 Task: Create in the project AgileOpus in Backlog an issue 'Develop a new tool for automated testing of web application cross-browser compatibility and responsiveness', assign it to team member softage.3@softage.net and change the status to IN PROGRESS. Create in the project AgileOpus in Backlog an issue 'Upgrade the logging and reporting features of a web application to improve system monitoring and analysis', assign it to team member softage.4@softage.net and change the status to IN PROGRESS
Action: Mouse moved to (254, 403)
Screenshot: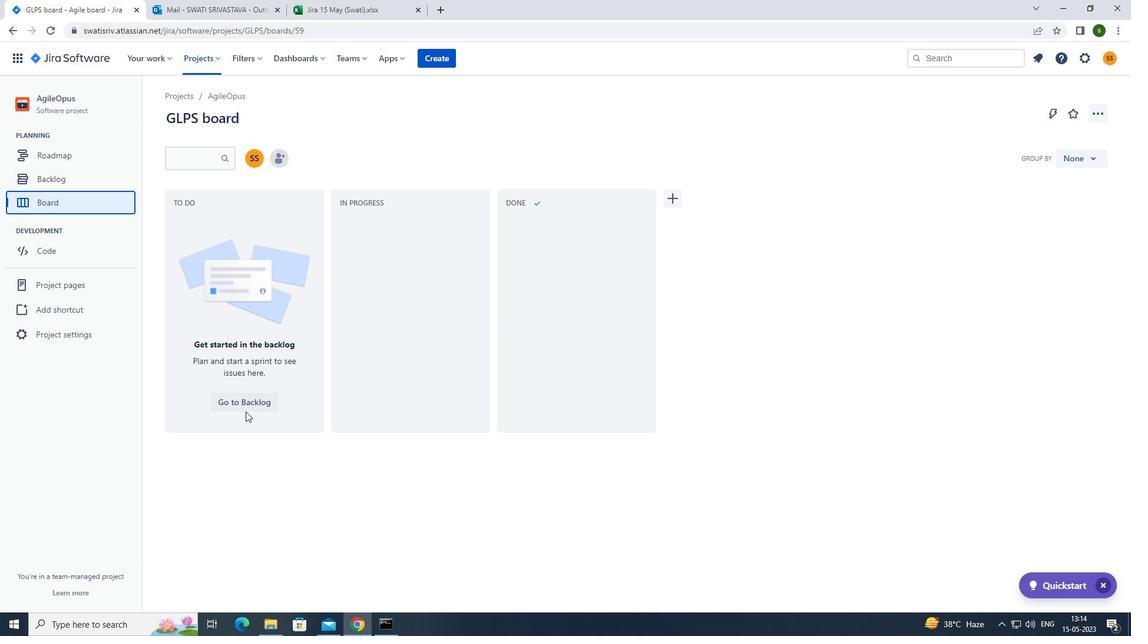 
Action: Mouse pressed left at (254, 403)
Screenshot: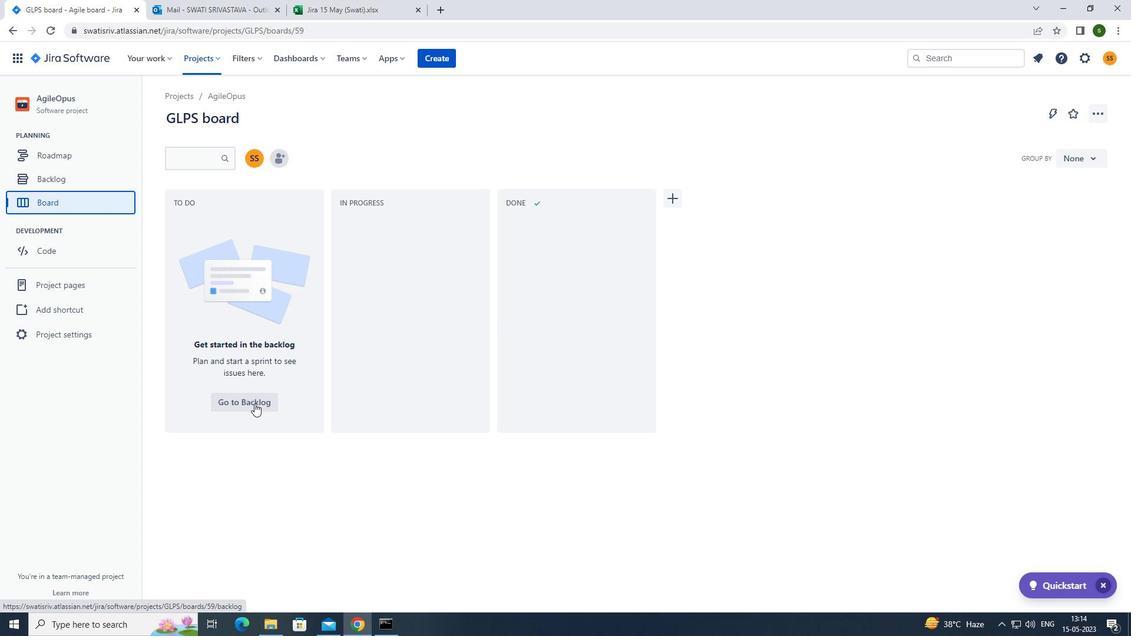 
Action: Mouse moved to (279, 240)
Screenshot: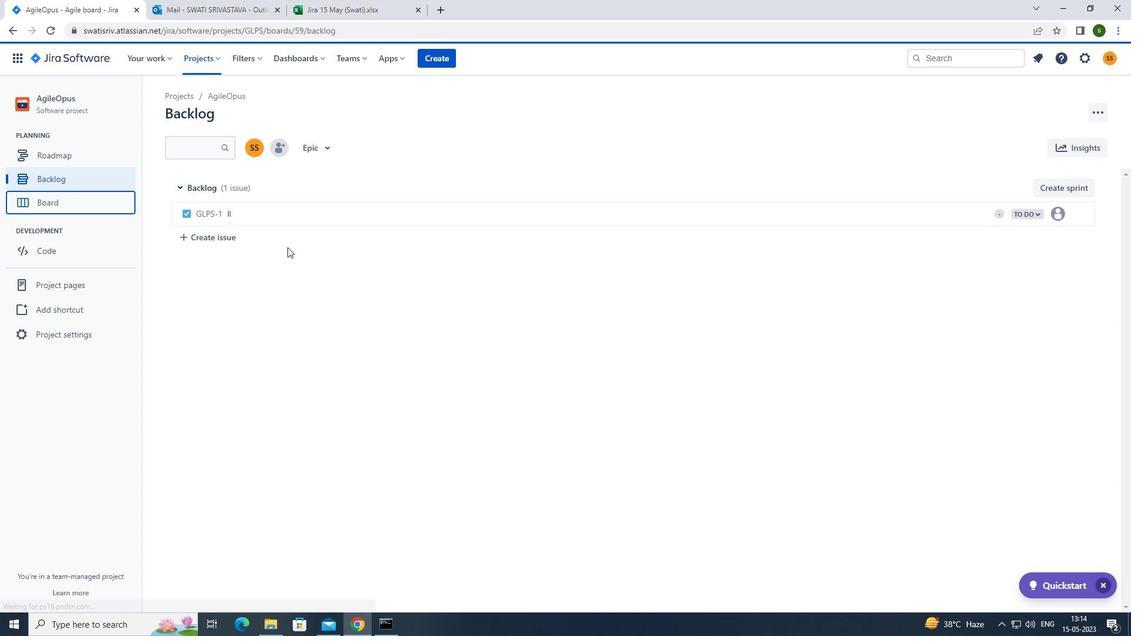 
Action: Mouse pressed left at (279, 240)
Screenshot: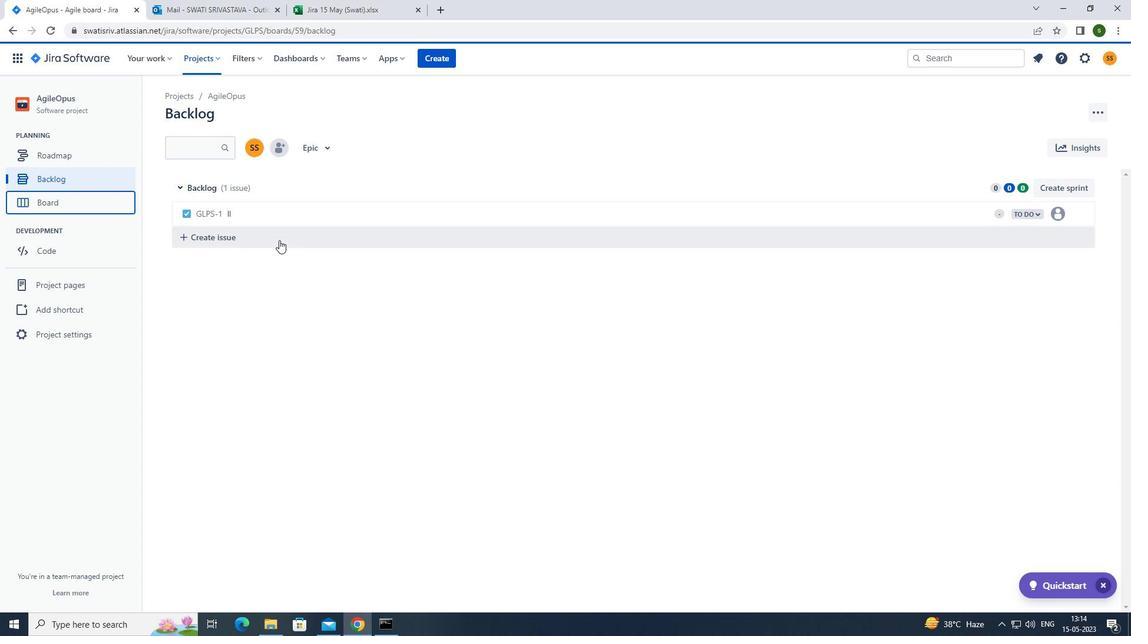 
Action: Mouse moved to (294, 236)
Screenshot: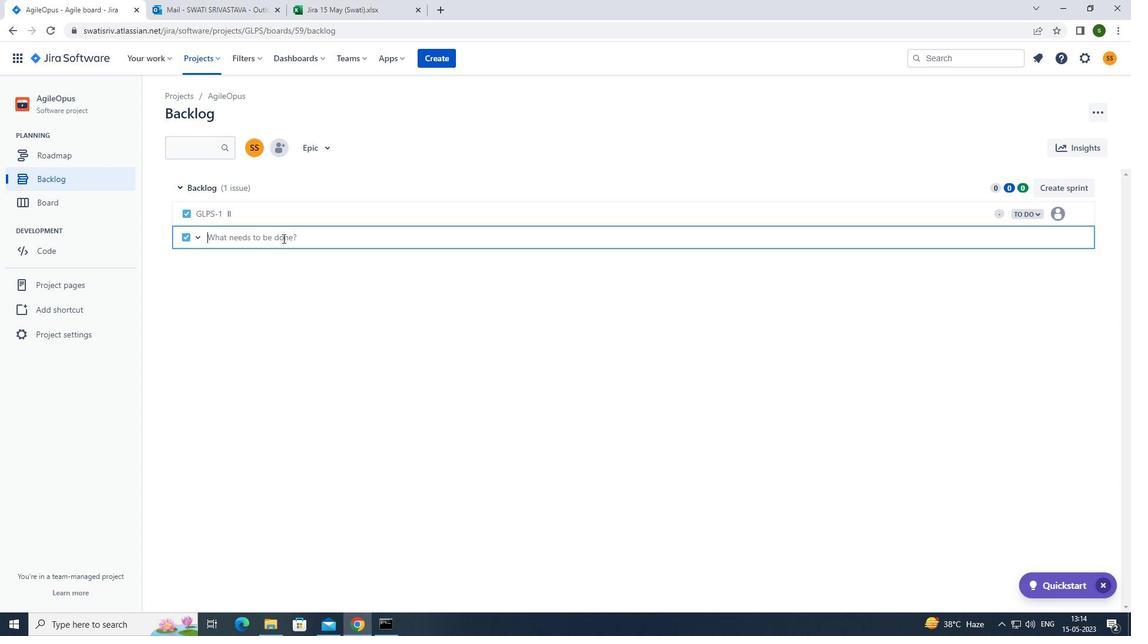 
Action: Key pressed <Key.caps_lock>d<Key.caps_lock>Evelop<Key.space>a<Key.space>new<Key.space>tool<Key.space>for<Key.space>automated<Key.space>testing<Key.space>of<Key.space>web<Key.space>application<Key.space>cross-browser<Key.space>compatin<Key.backspace>bility<Key.space>and<Key.space>responsiveness<Key.enter>
Screenshot: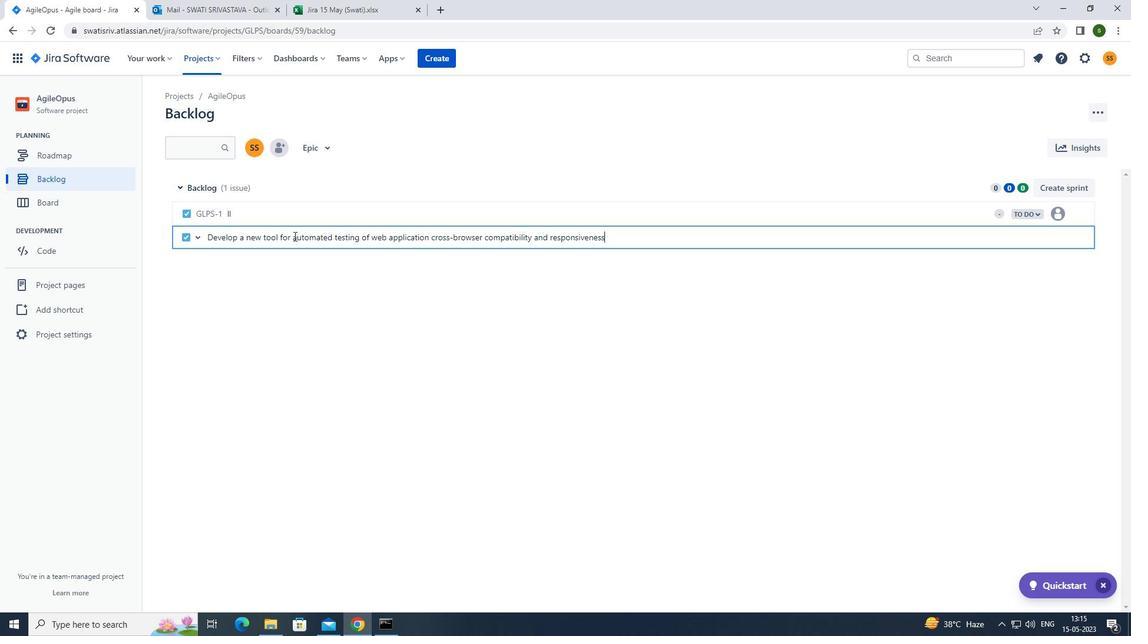 
Action: Mouse moved to (1057, 241)
Screenshot: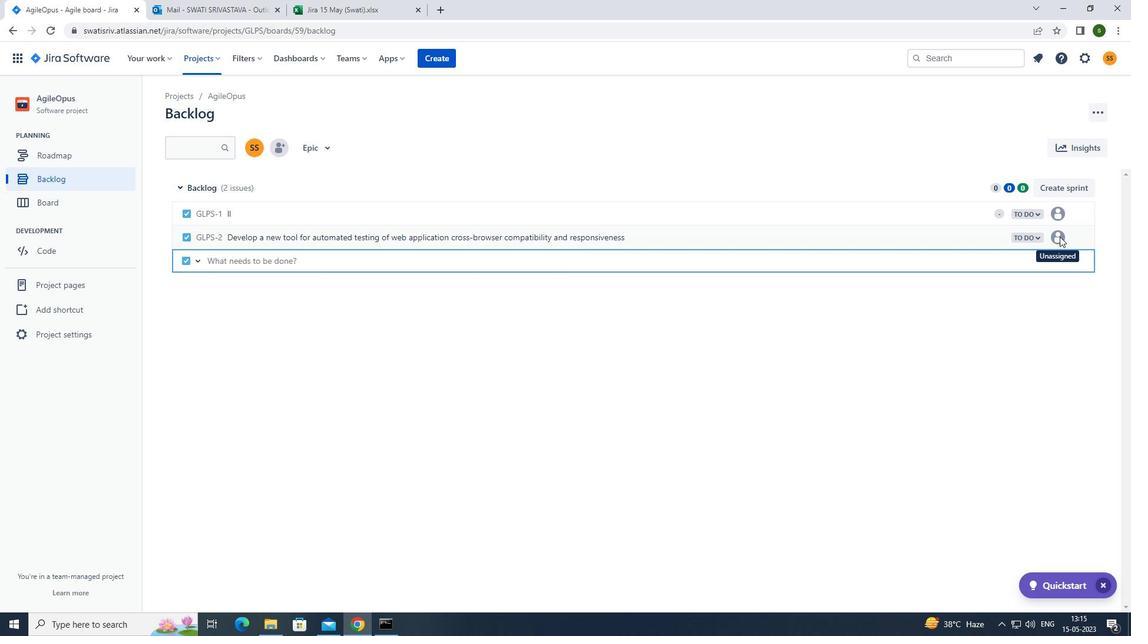 
Action: Mouse pressed left at (1057, 241)
Screenshot: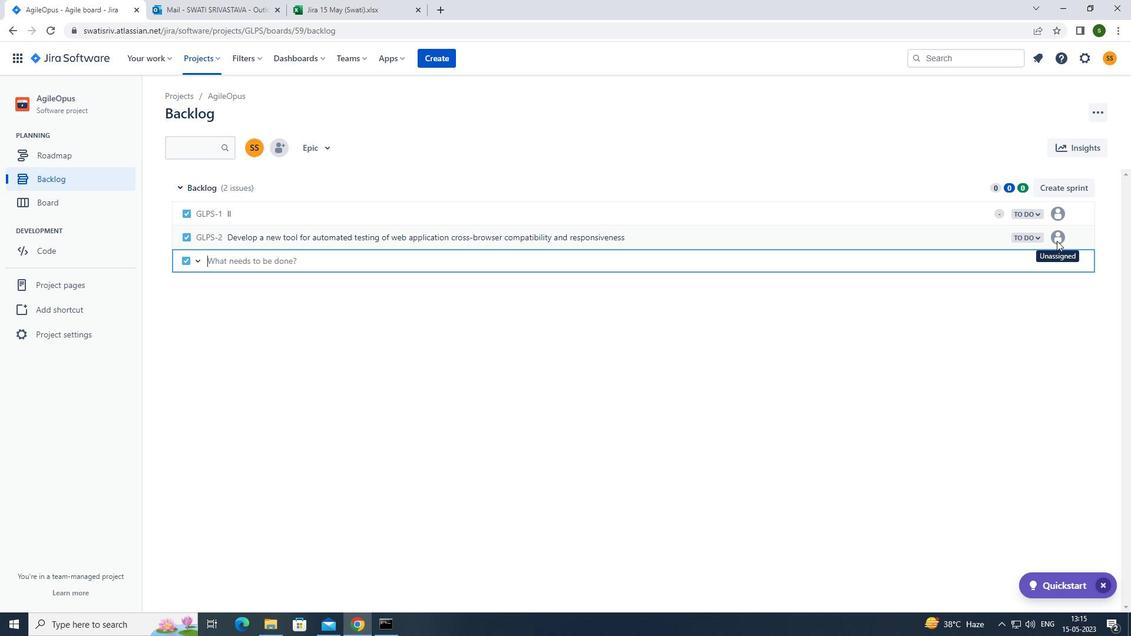 
Action: Mouse moved to (1054, 235)
Screenshot: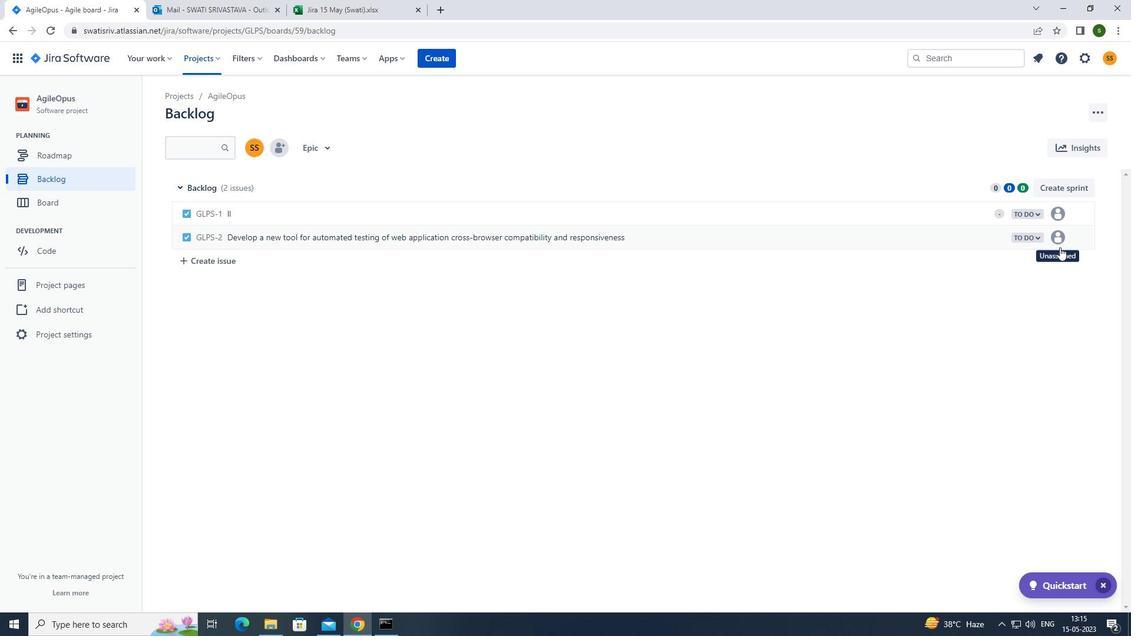 
Action: Mouse pressed left at (1054, 235)
Screenshot: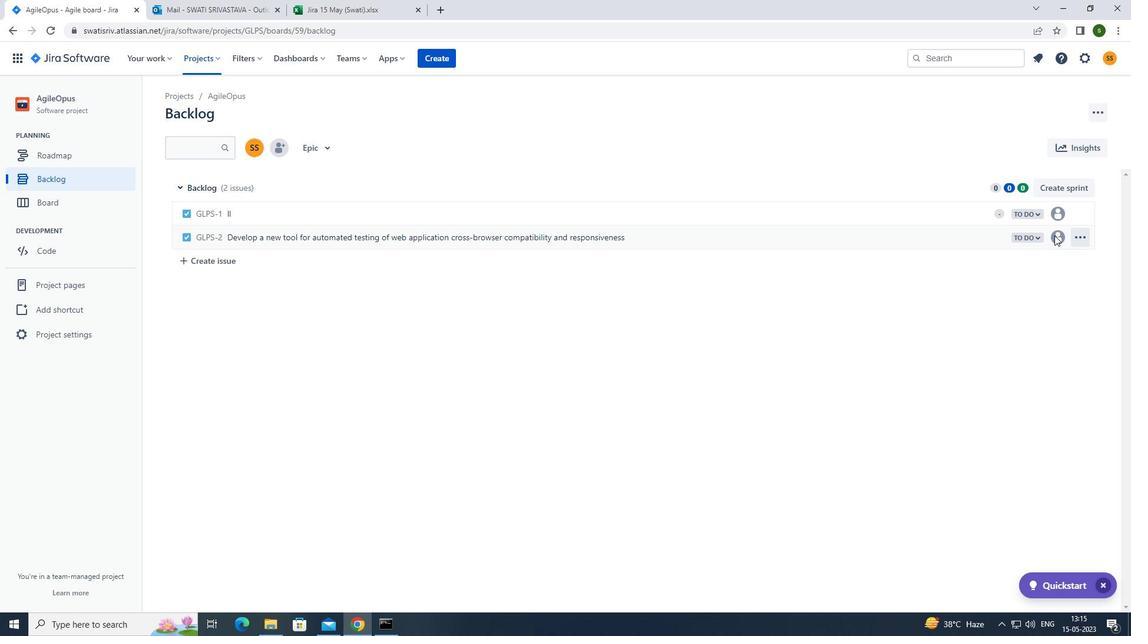 
Action: Mouse moved to (1054, 237)
Screenshot: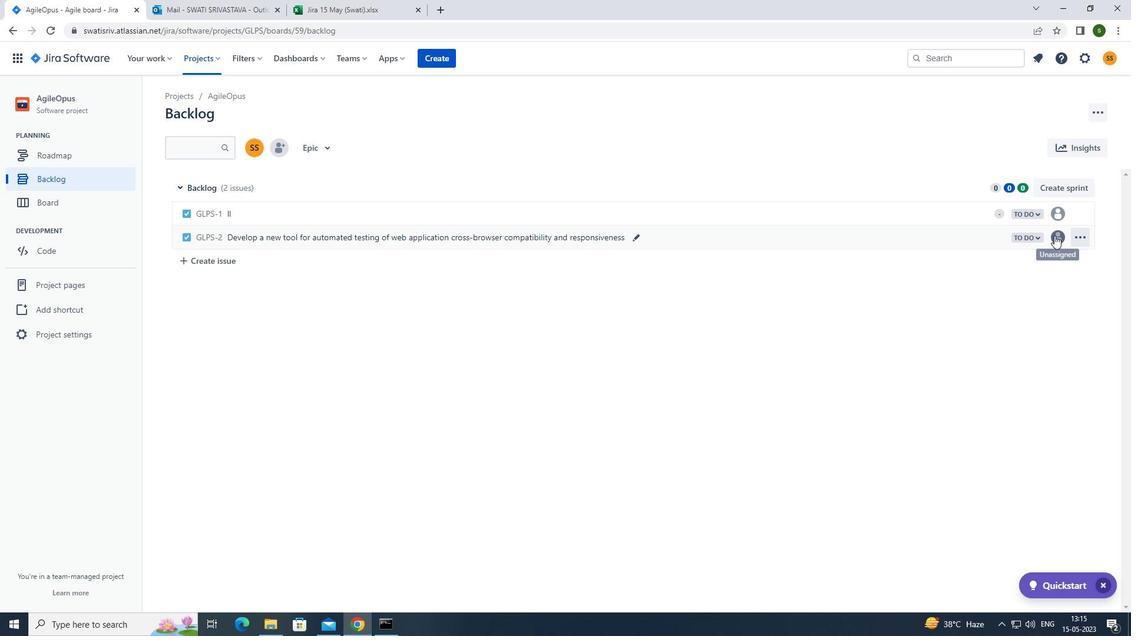 
Action: Mouse pressed left at (1054, 237)
Screenshot: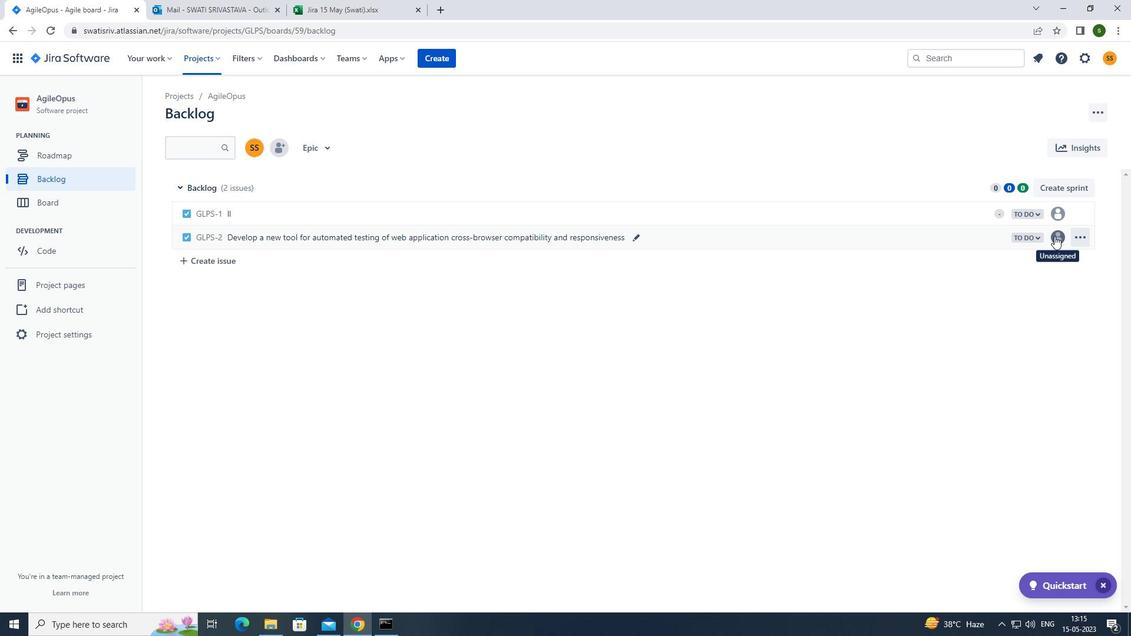 
Action: Mouse moved to (990, 353)
Screenshot: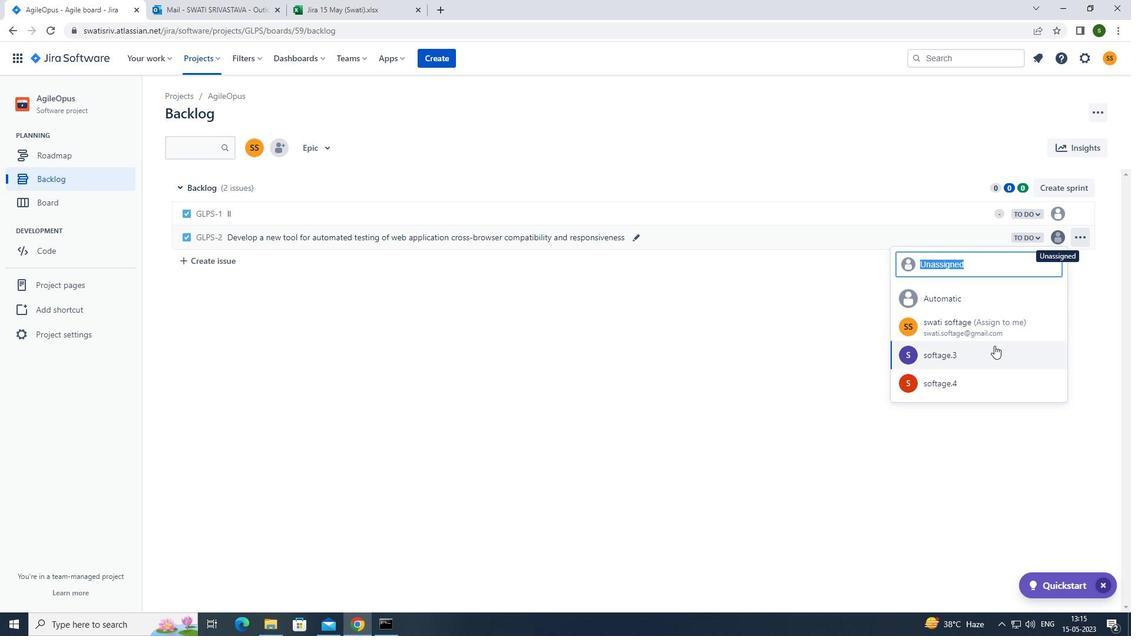 
Action: Mouse pressed left at (990, 353)
Screenshot: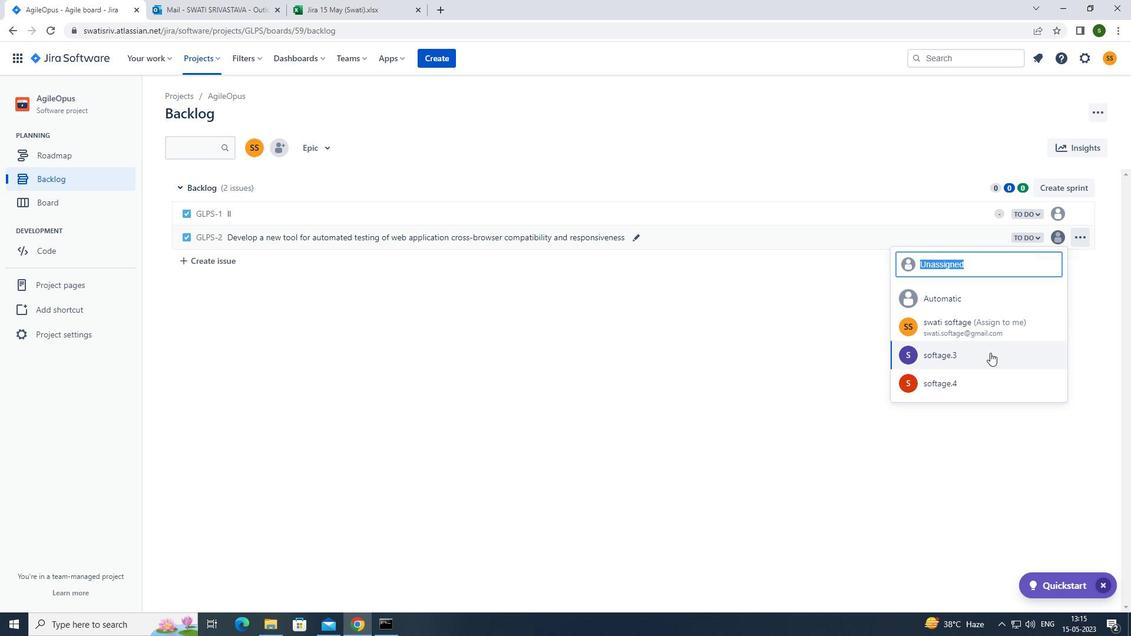 
Action: Mouse moved to (1032, 237)
Screenshot: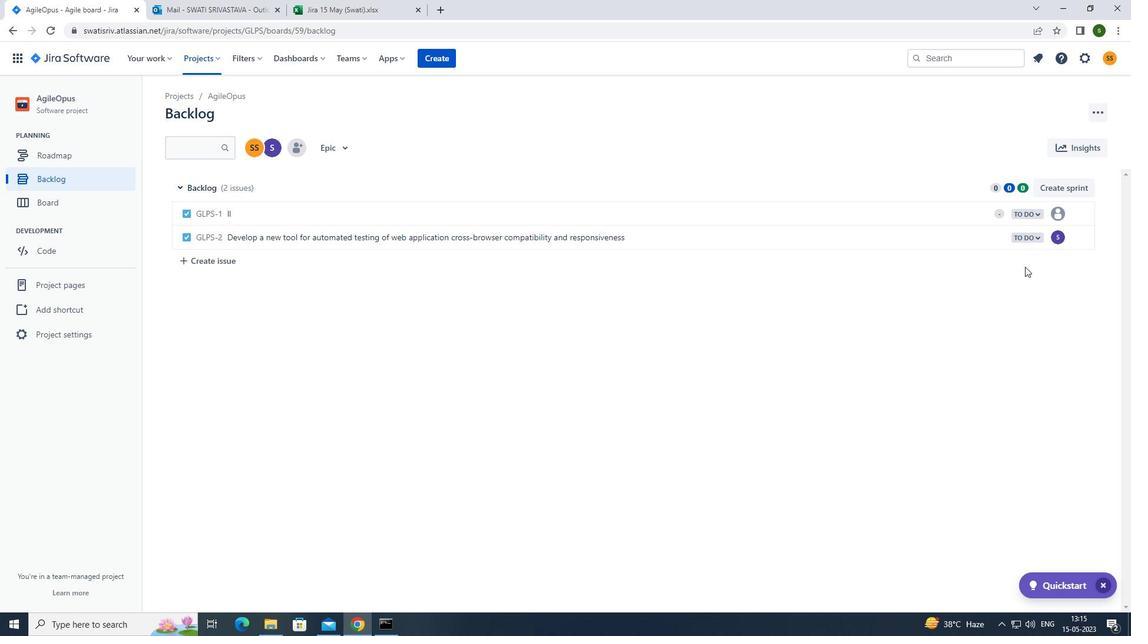 
Action: Mouse pressed left at (1032, 237)
Screenshot: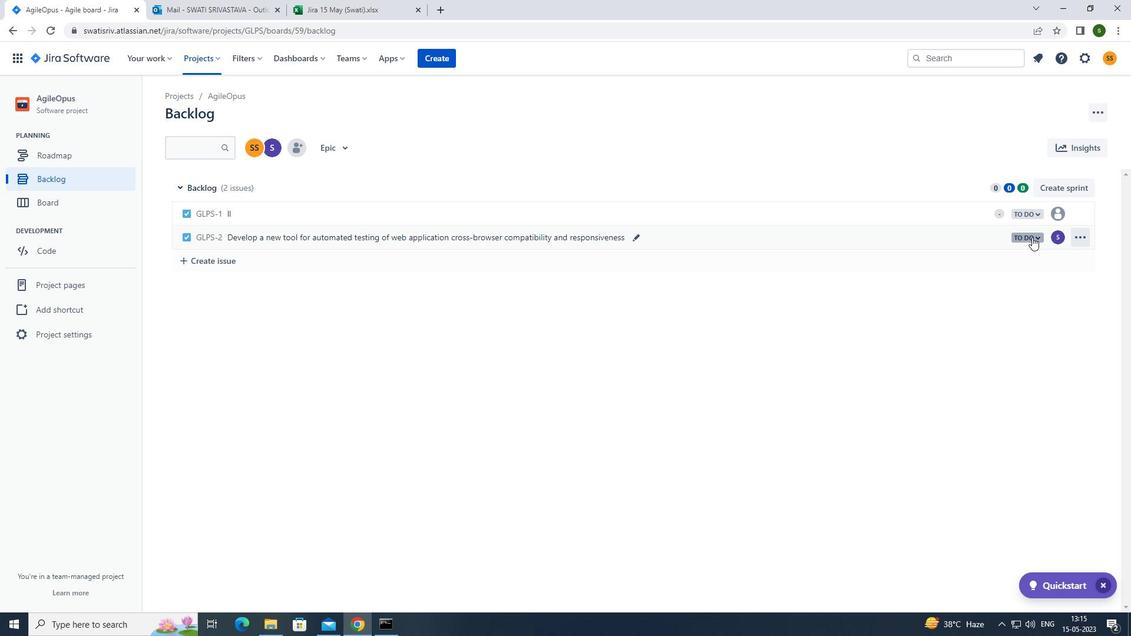 
Action: Mouse moved to (997, 257)
Screenshot: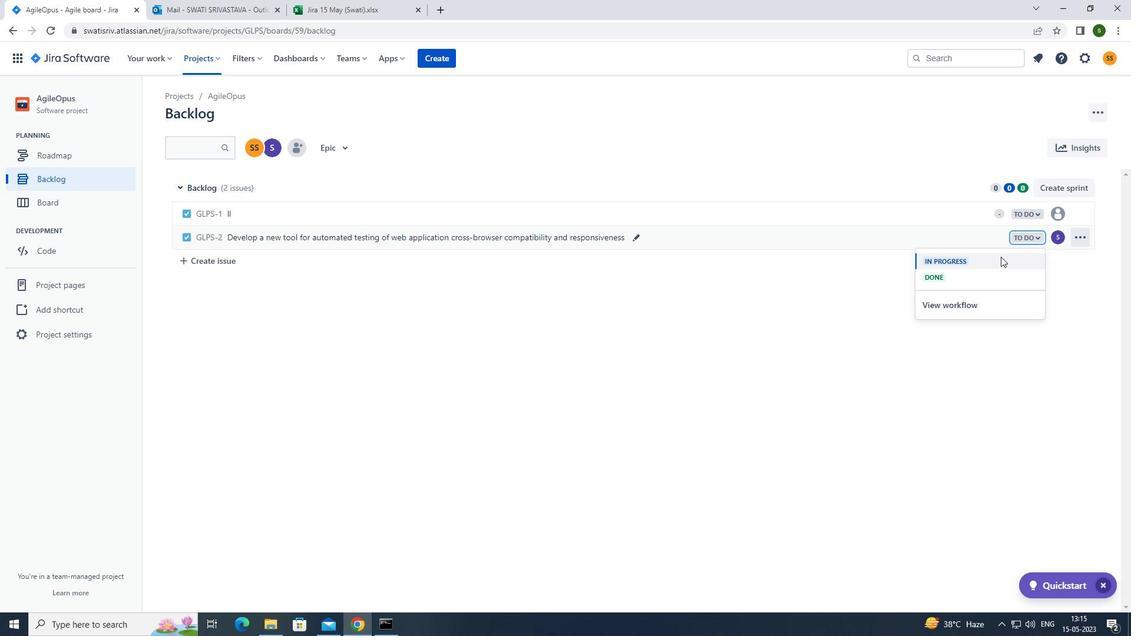 
Action: Mouse pressed left at (997, 257)
Screenshot: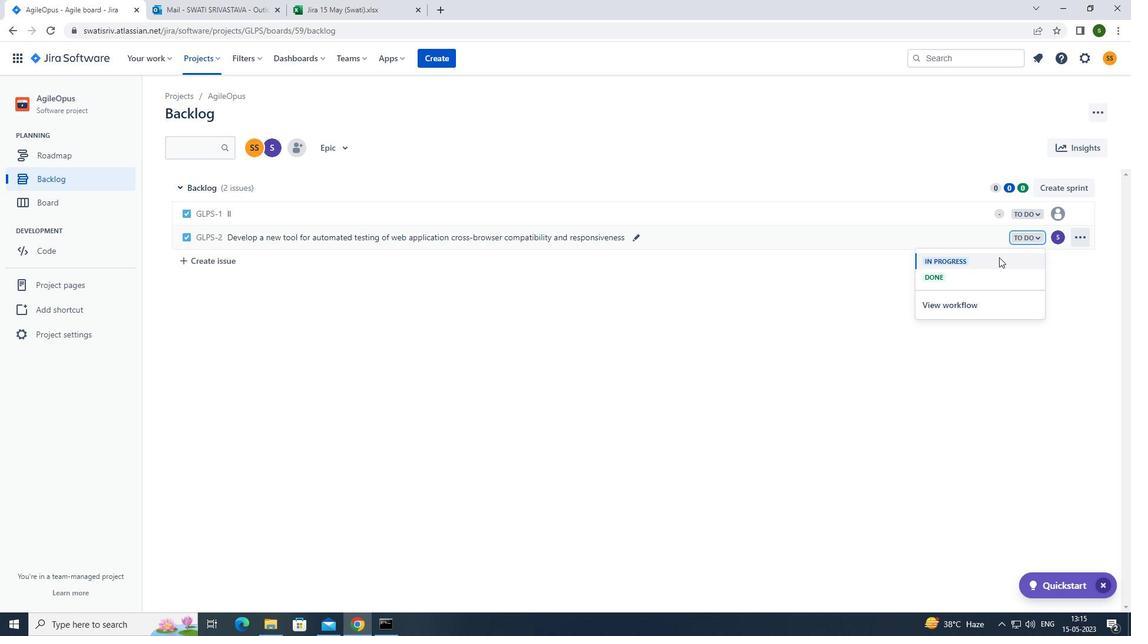 
Action: Mouse moved to (240, 265)
Screenshot: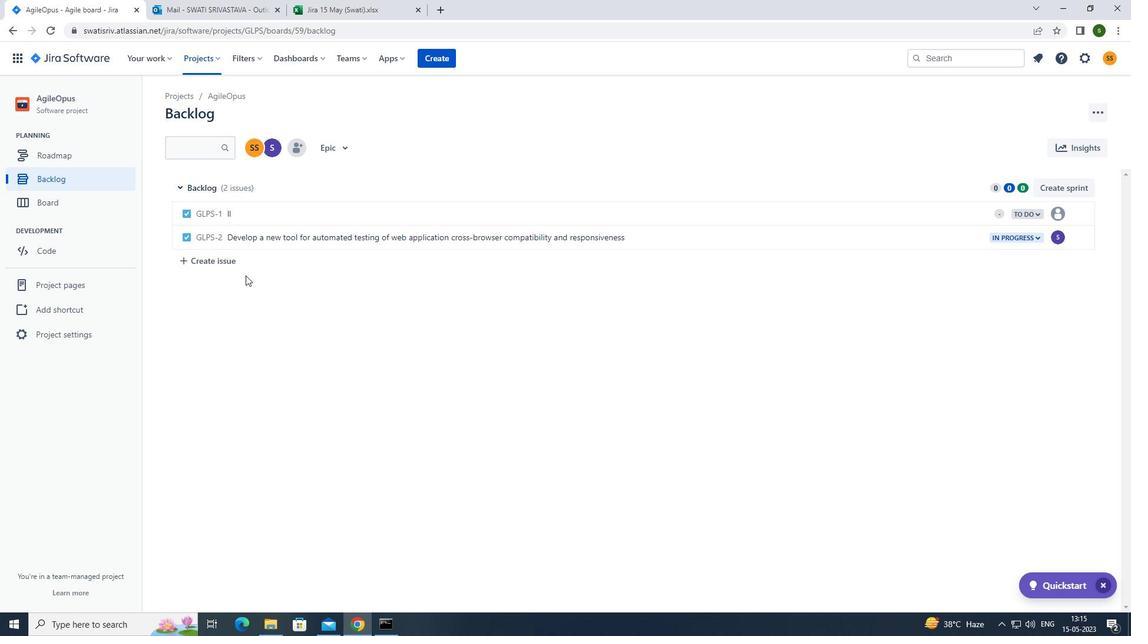 
Action: Mouse pressed left at (240, 265)
Screenshot: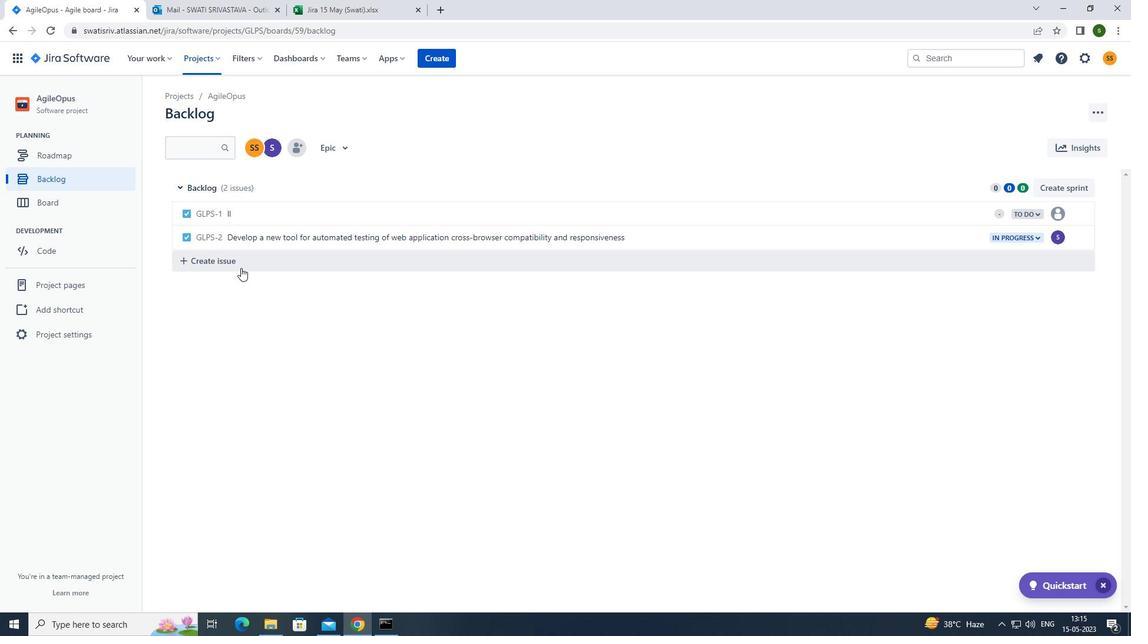 
Action: Mouse moved to (309, 265)
Screenshot: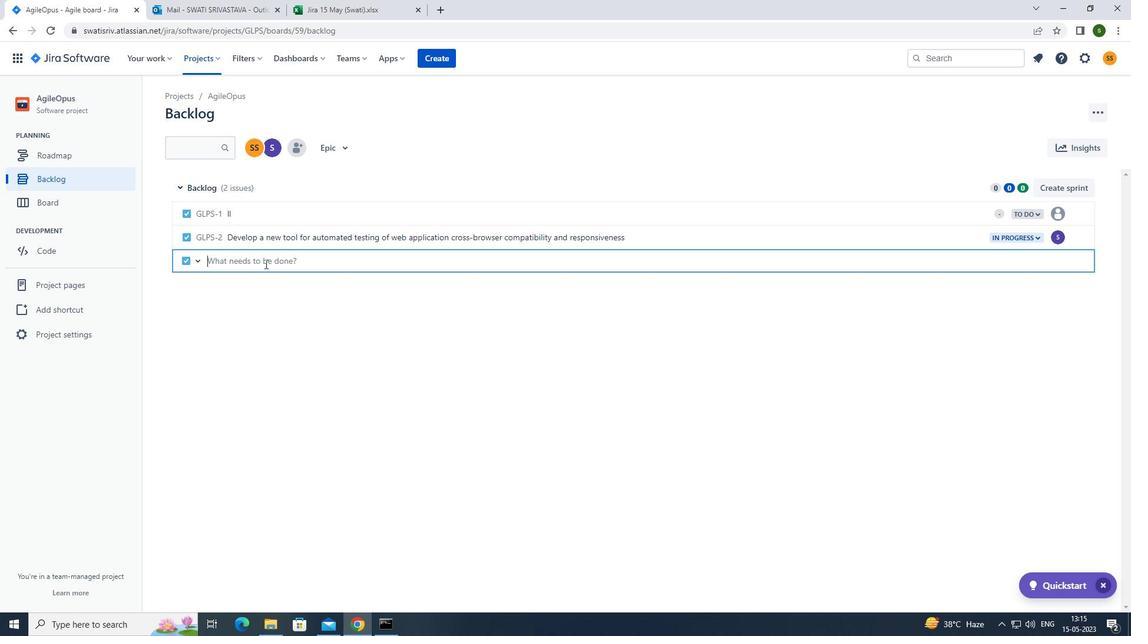 
Action: Mouse pressed left at (309, 265)
Screenshot: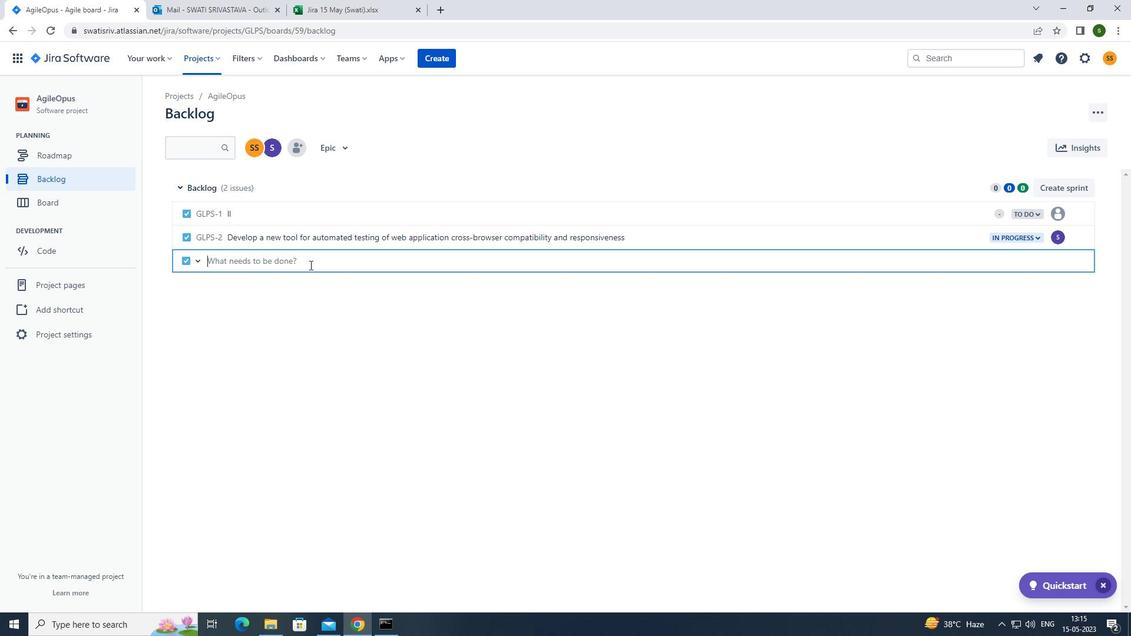 
Action: Key pressed <Key.caps_lock>u<Key.caps_lock>pgrade<Key.space>the<Key.space>logging<Key.space>and<Key.space>reporting<Key.space>features<Key.space>oa<Key.space><Key.backspace><Key.backspace>fa<Key.space><Key.backspace><Key.backspace><Key.space>a<Key.space>web<Key.space>application<Key.space>to<Key.space>improve<Key.space>system<Key.space>monitoring<Key.space>and<Key.space>analysis<Key.enter>
Screenshot: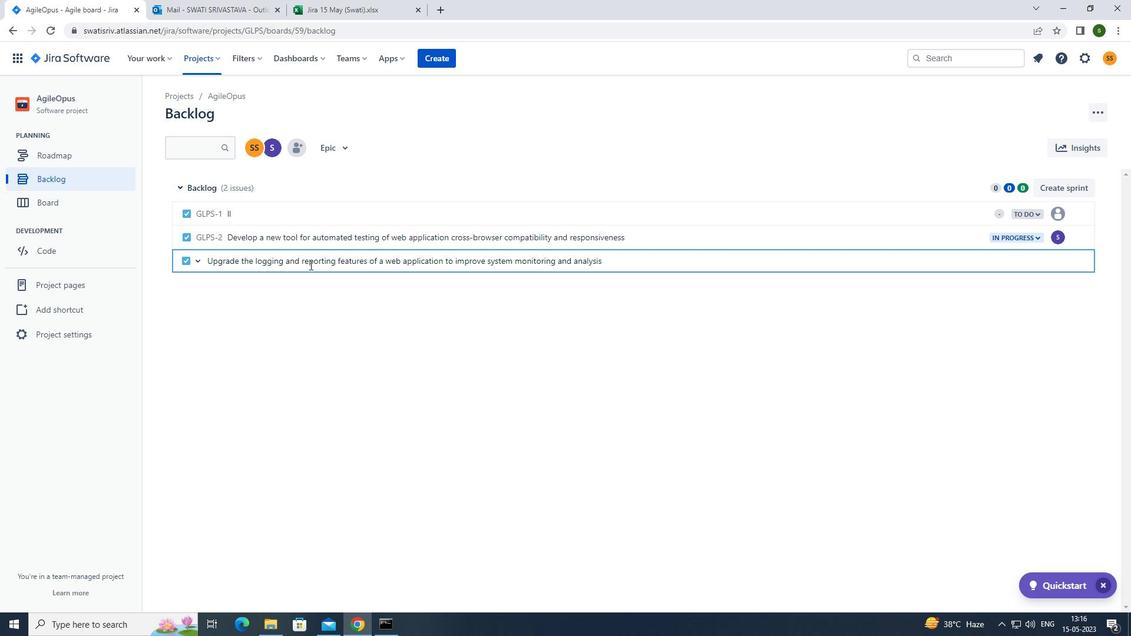 
Action: Mouse moved to (1053, 263)
Screenshot: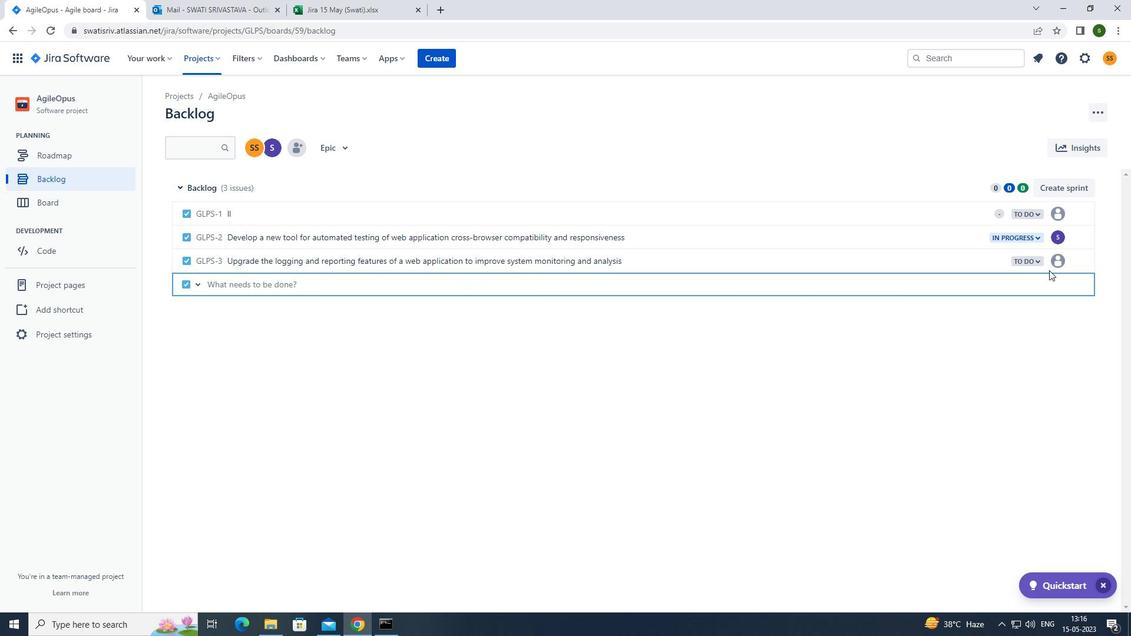 
Action: Mouse pressed left at (1053, 263)
Screenshot: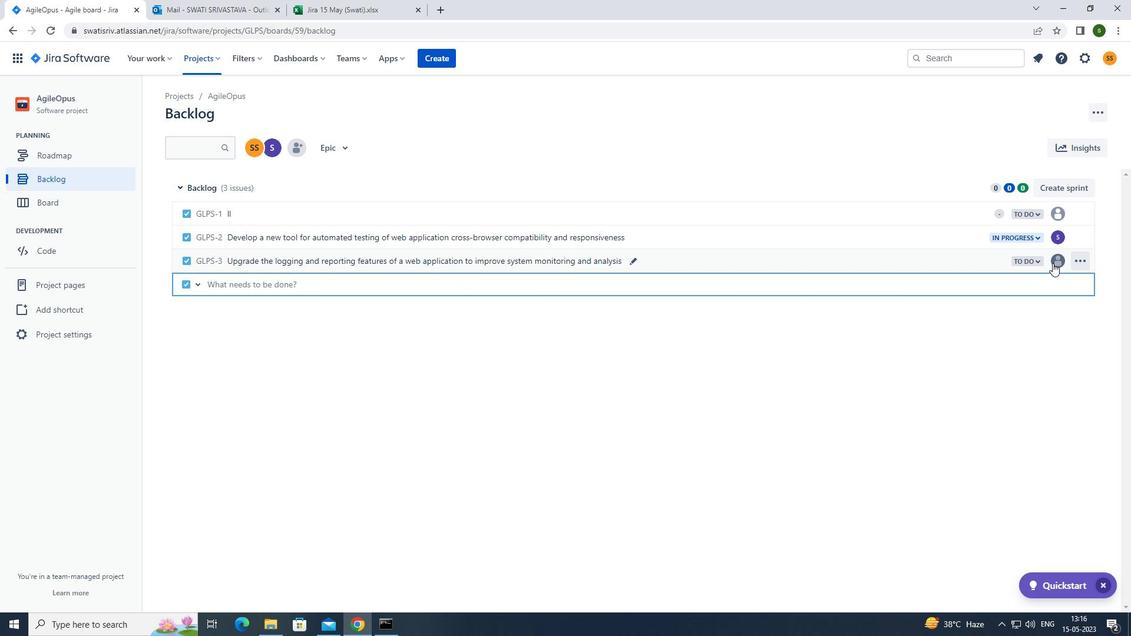 
Action: Mouse moved to (971, 413)
Screenshot: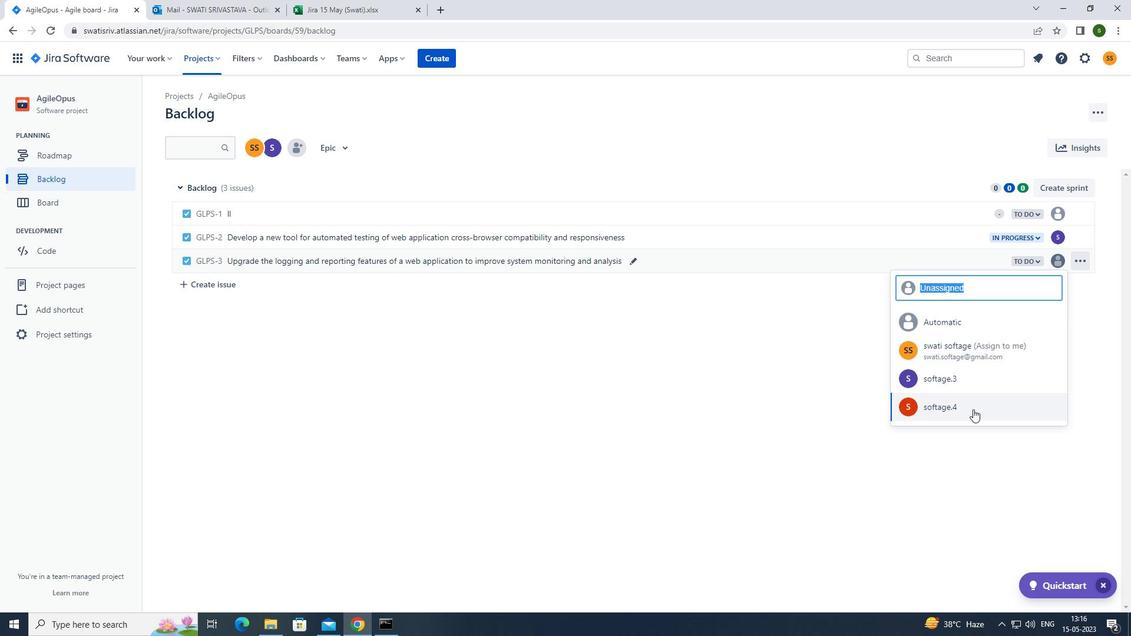 
Action: Mouse pressed left at (971, 413)
Screenshot: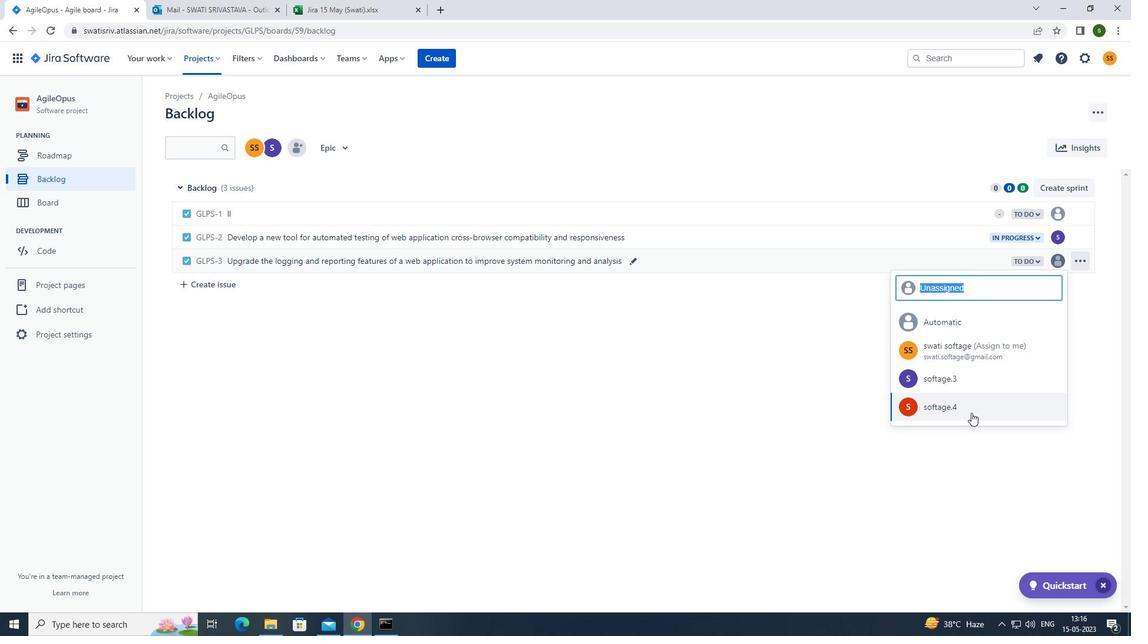 
Action: Mouse moved to (1024, 258)
Screenshot: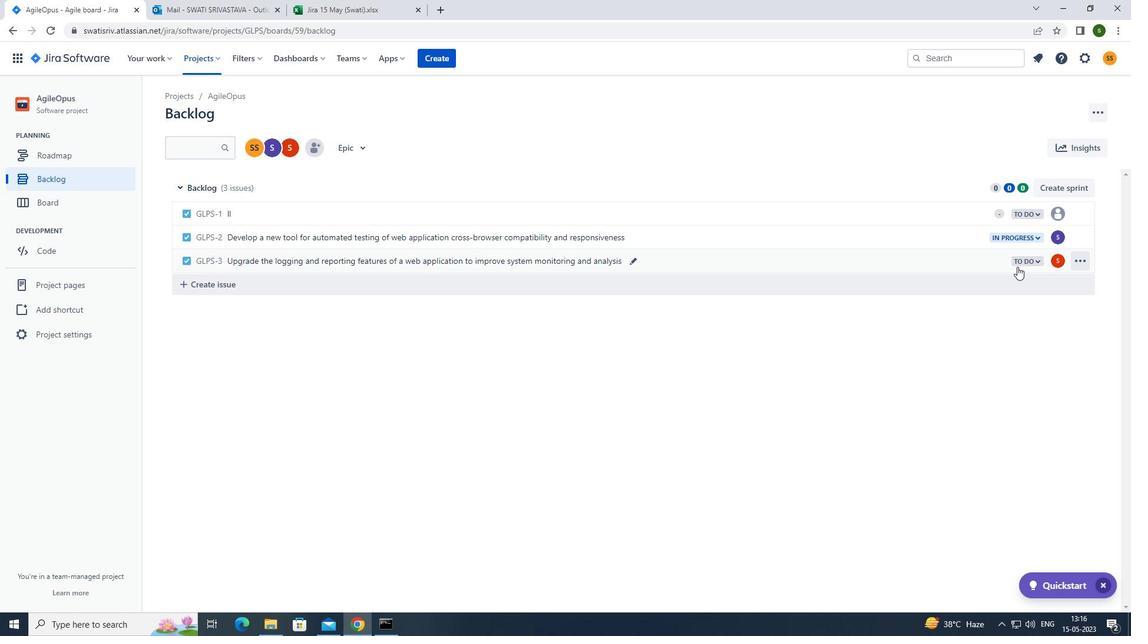 
Action: Mouse pressed left at (1024, 258)
Screenshot: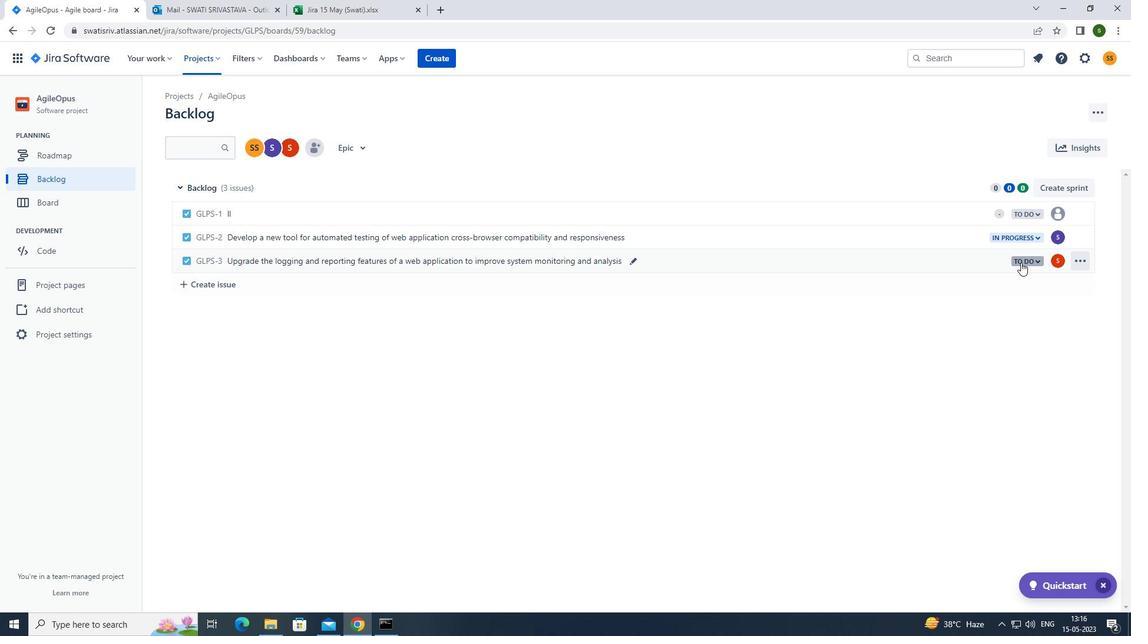 
Action: Mouse moved to (978, 281)
Screenshot: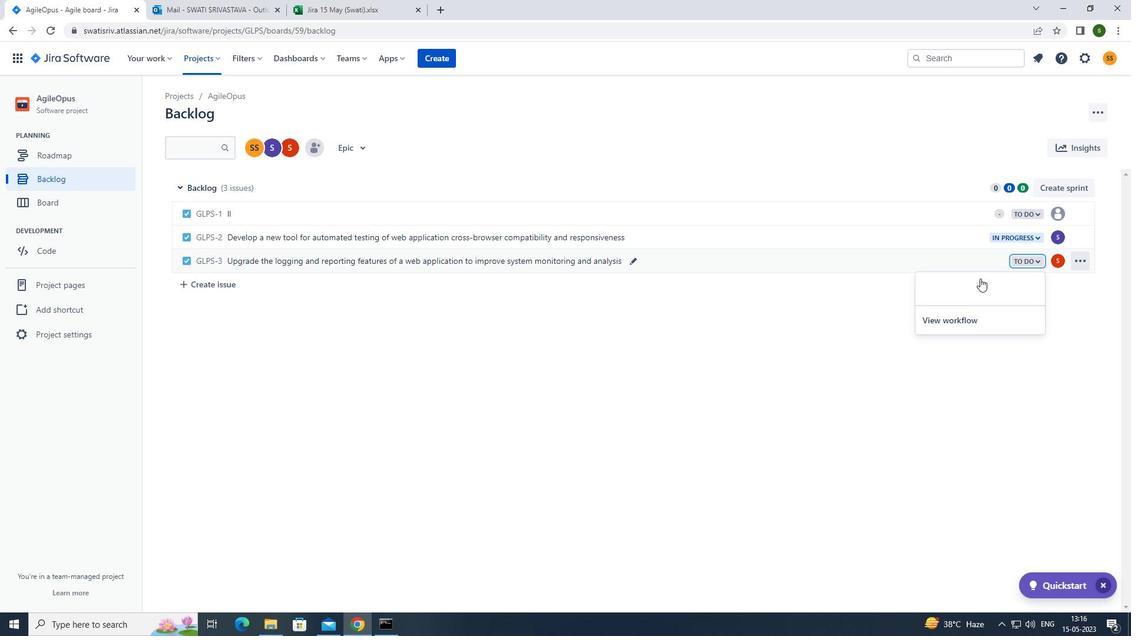 
Action: Mouse pressed left at (978, 281)
Screenshot: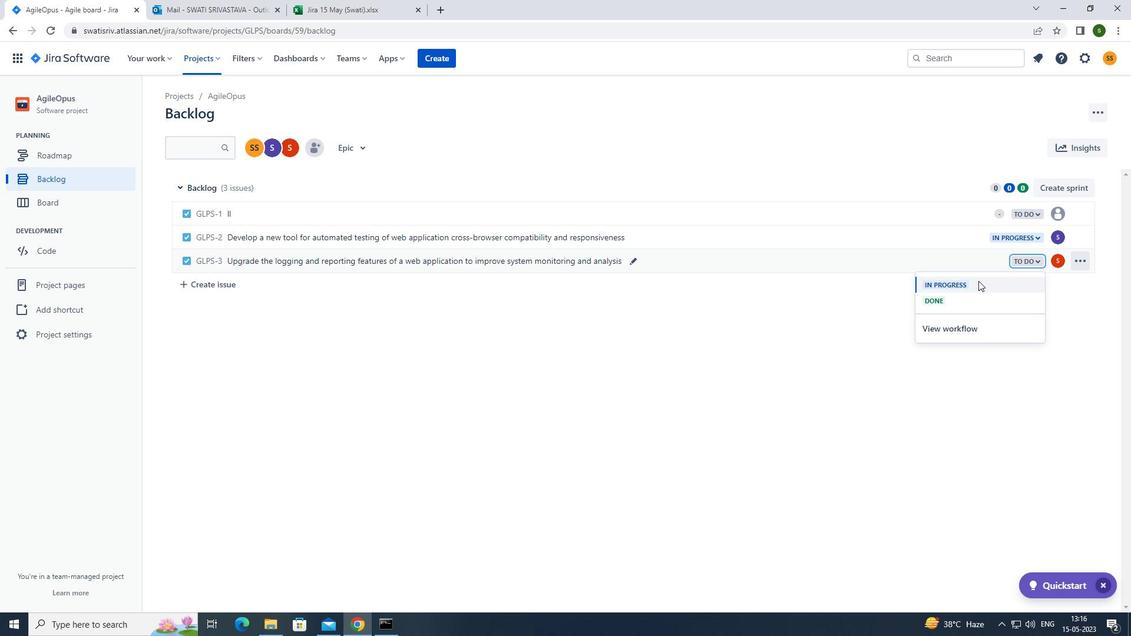 
Action: Mouse moved to (864, 361)
Screenshot: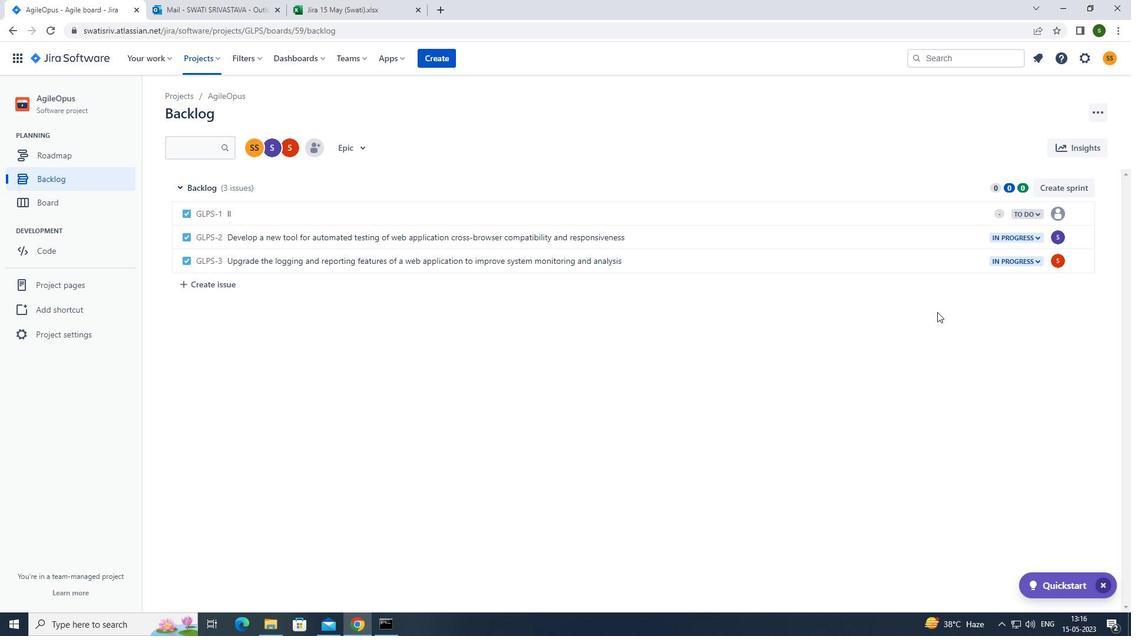 
